 Task: Click On Restore Defaults
Action: Mouse moved to (290, 213)
Screenshot: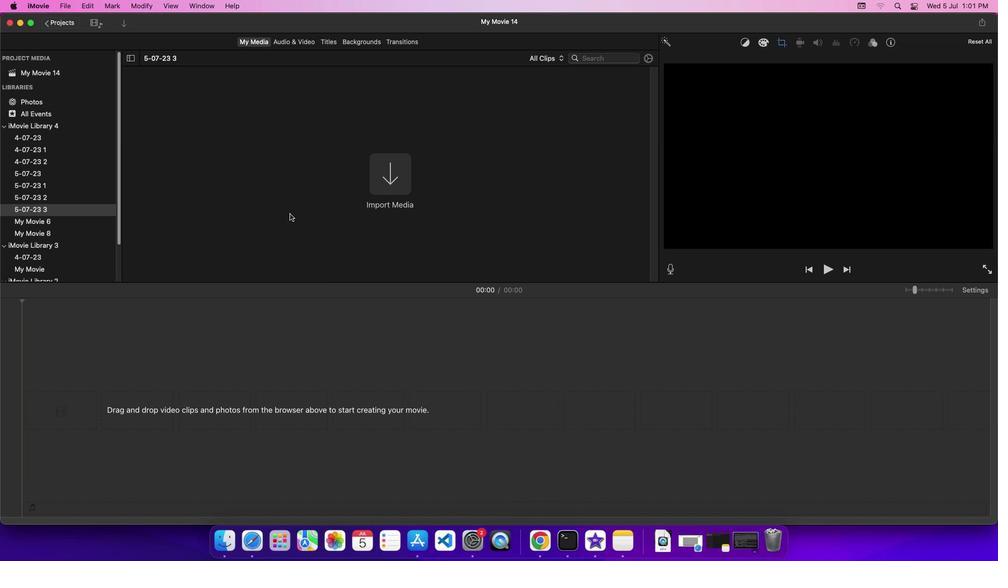 
Action: Mouse pressed left at (290, 213)
Screenshot: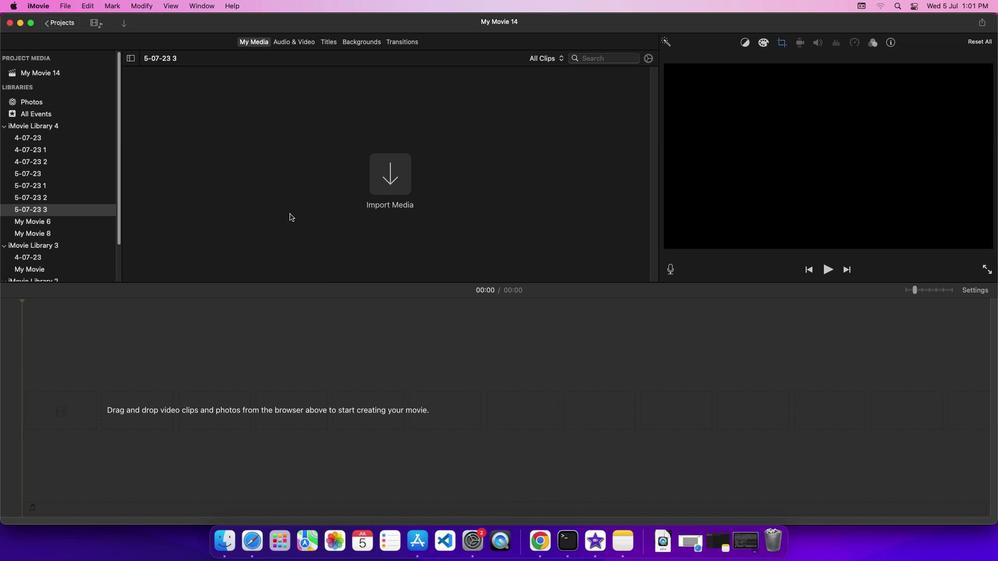 
Action: Mouse moved to (36, 3)
Screenshot: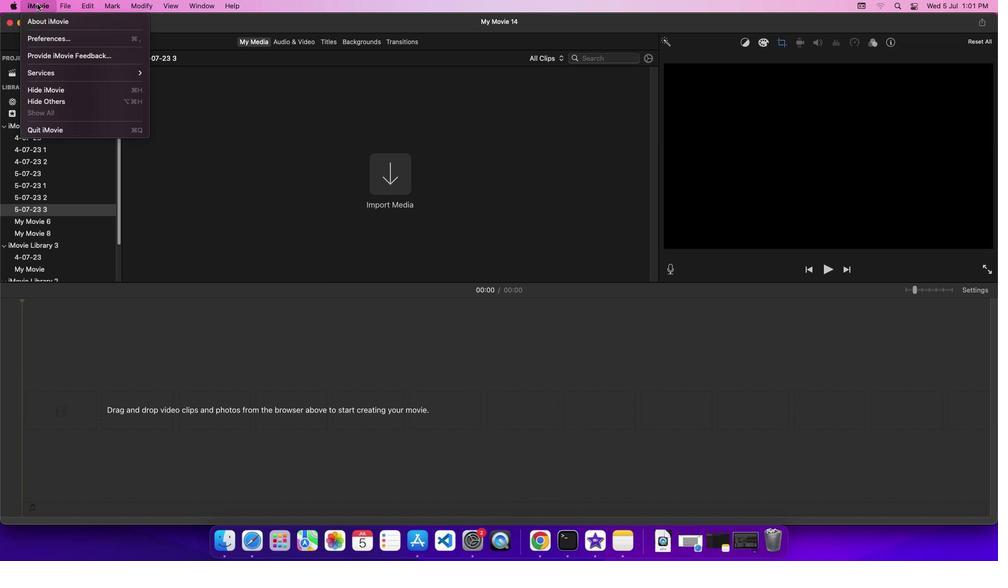 
Action: Mouse pressed left at (36, 3)
Screenshot: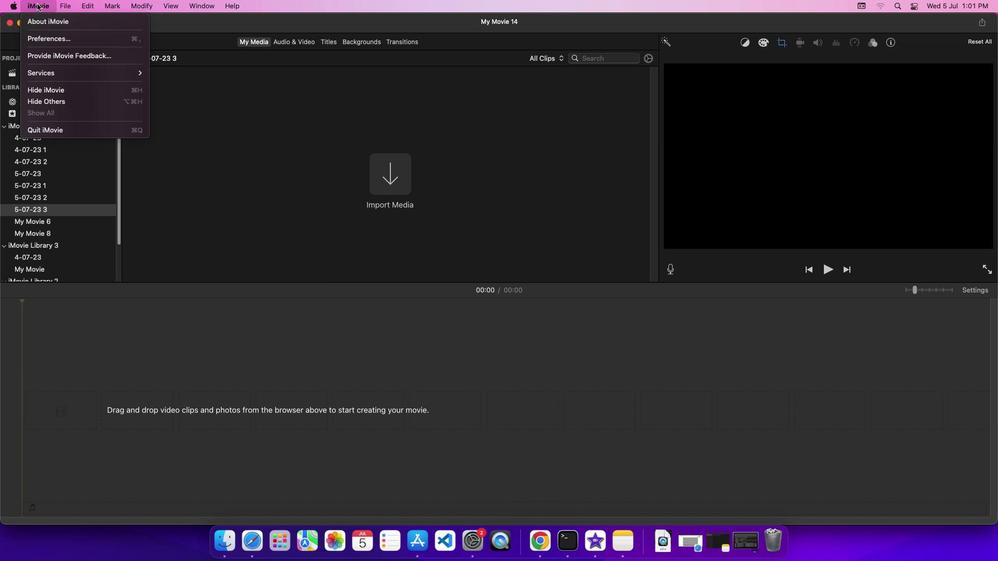 
Action: Mouse moved to (77, 68)
Screenshot: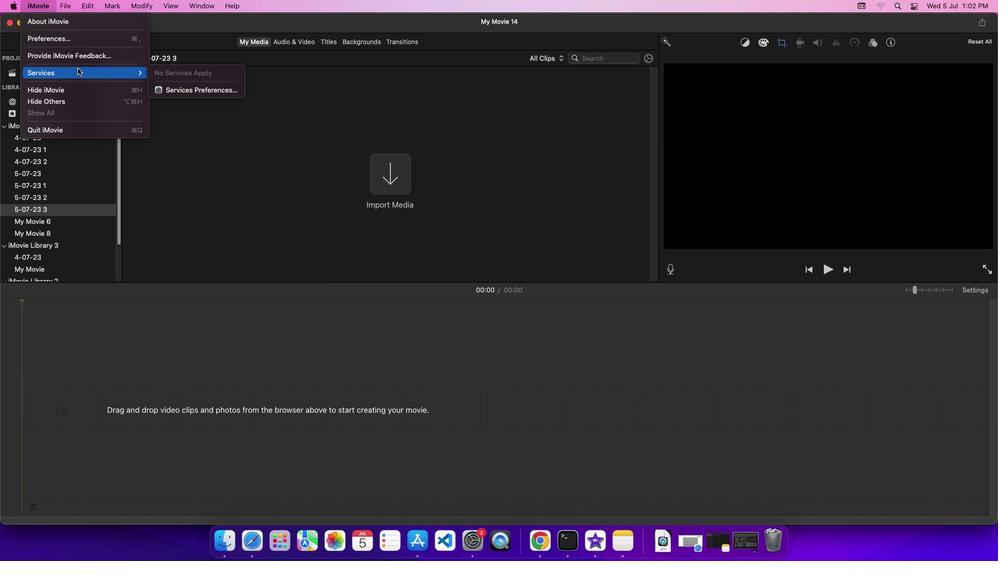 
Action: Mouse pressed left at (77, 68)
Screenshot: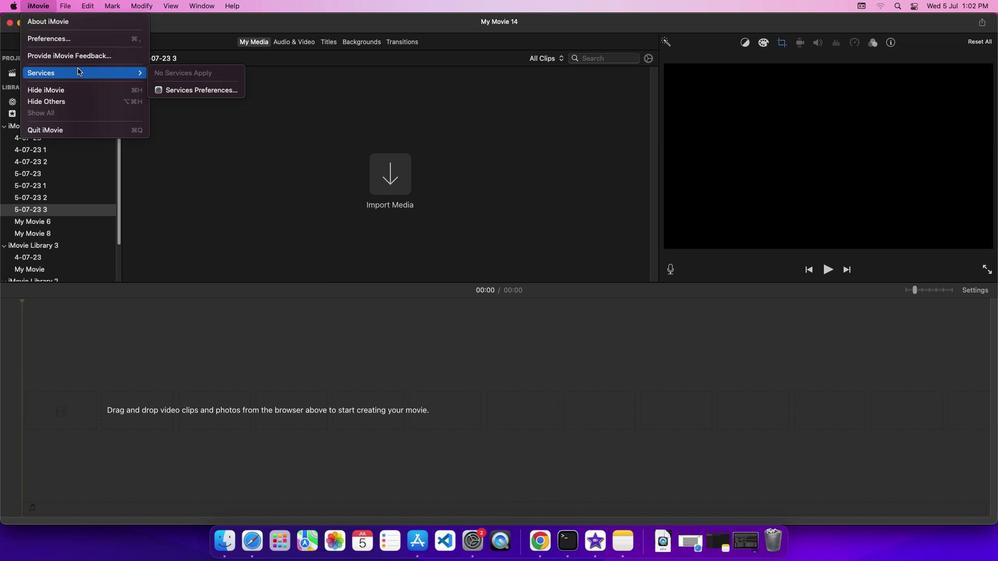 
Action: Mouse moved to (158, 89)
Screenshot: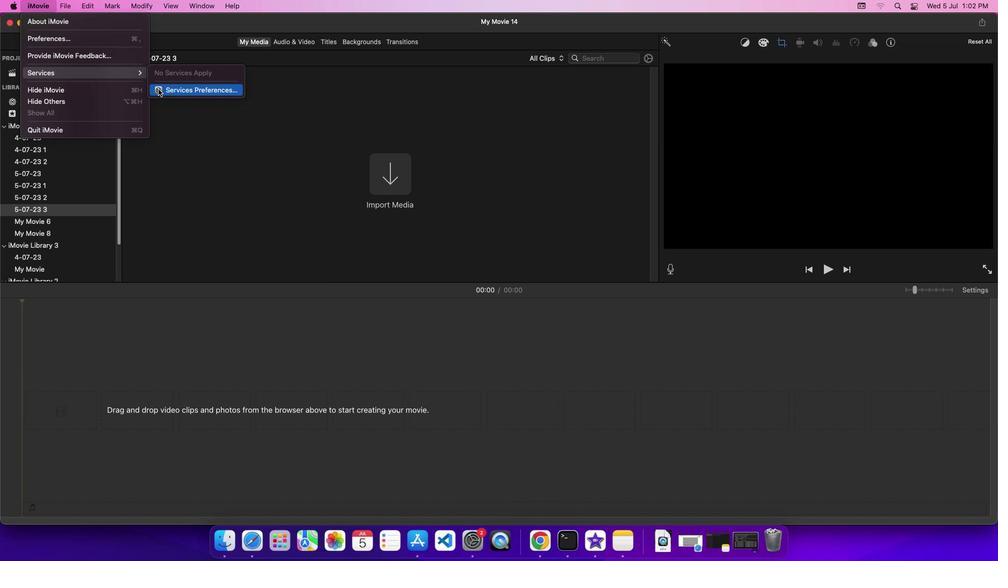 
Action: Mouse pressed left at (158, 89)
Screenshot: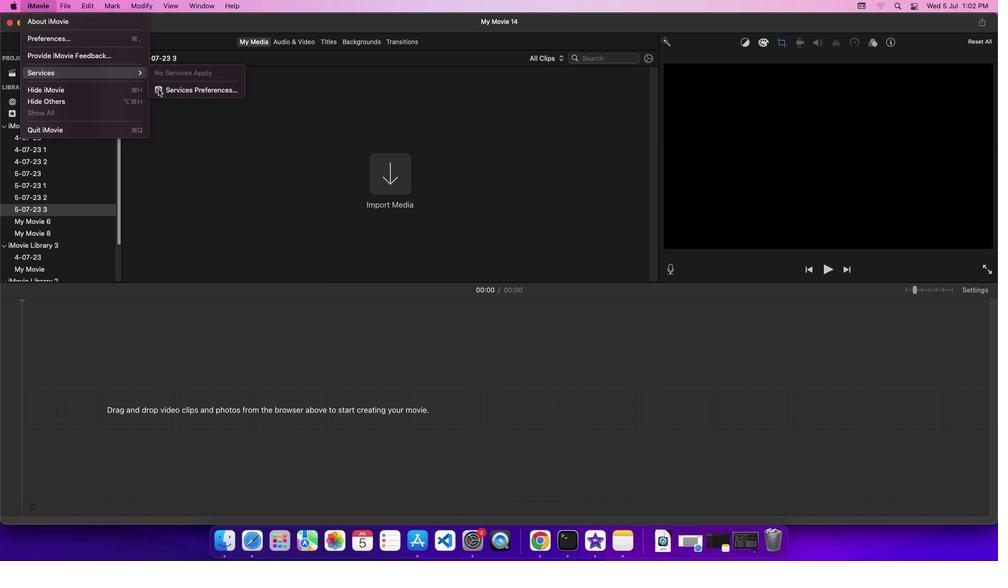 
Action: Mouse moved to (567, 190)
Screenshot: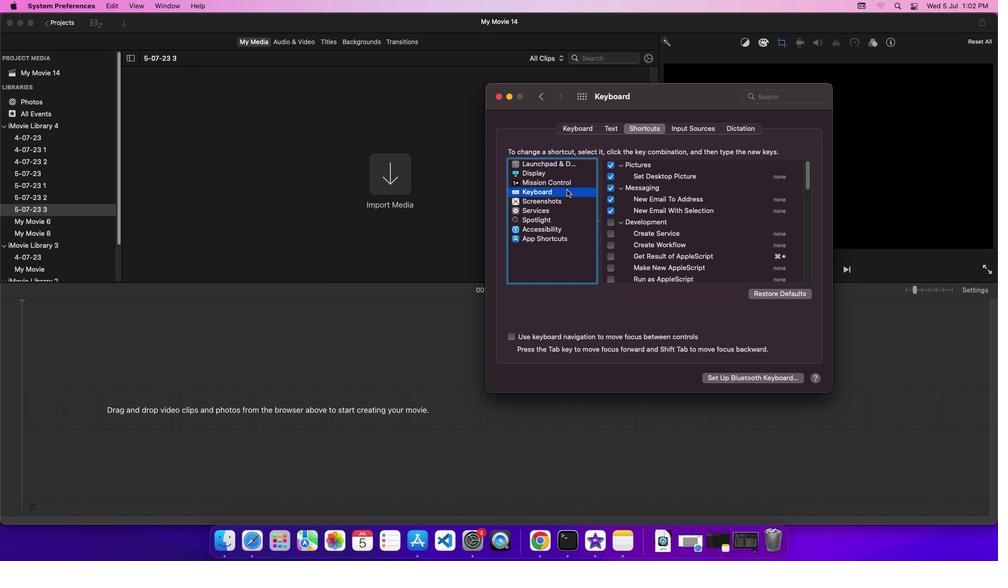 
Action: Mouse pressed left at (567, 190)
Screenshot: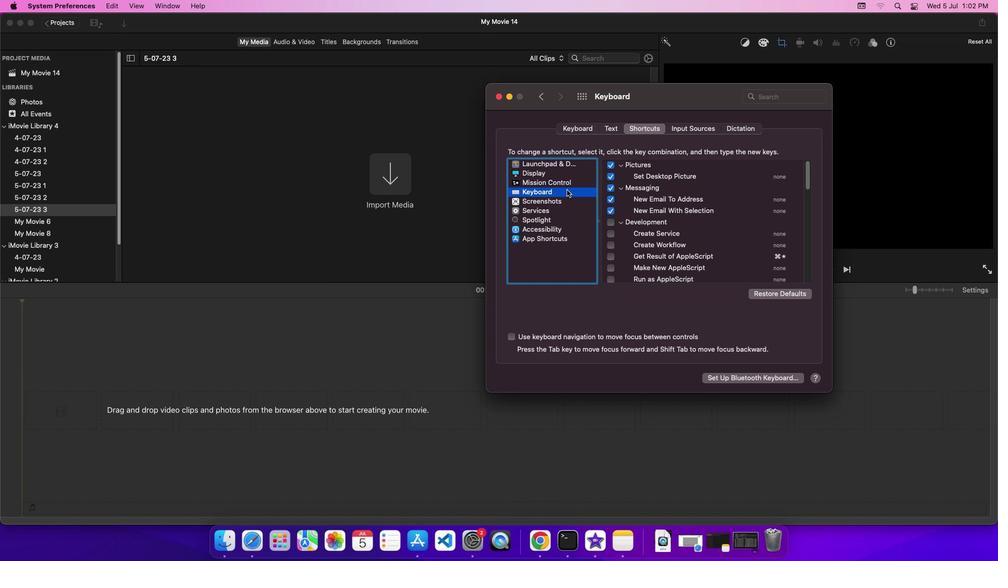 
Action: Mouse moved to (767, 295)
Screenshot: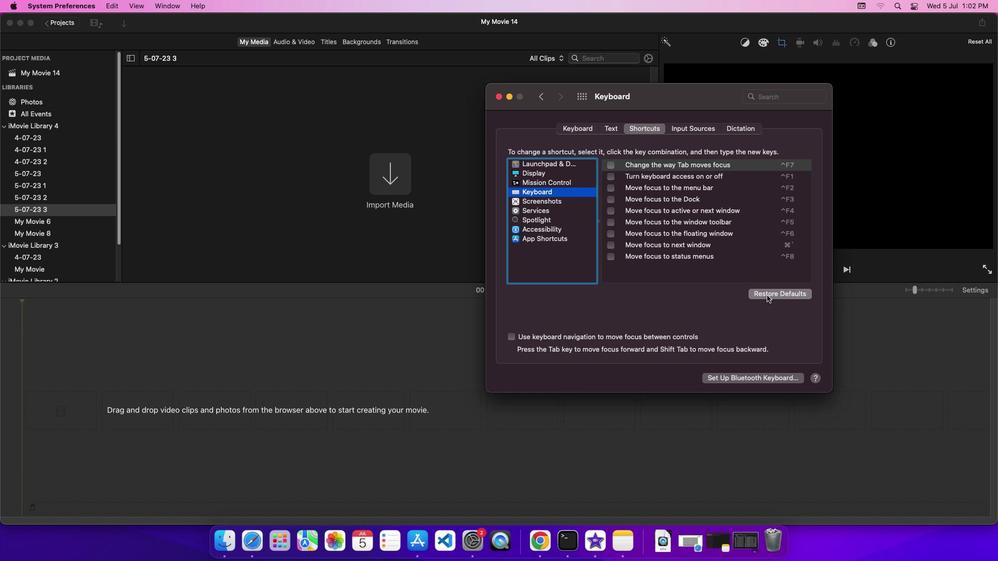 
Action: Mouse pressed left at (767, 295)
Screenshot: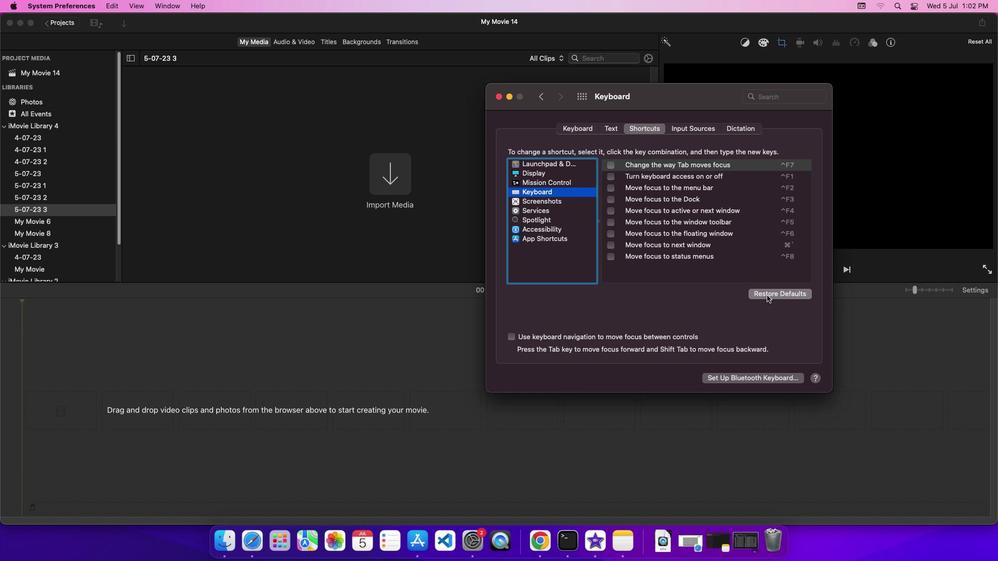 
